 Task: Look for products in the category "First Aid & Outdoor Essentials" from Derma E only.
Action: Mouse moved to (236, 102)
Screenshot: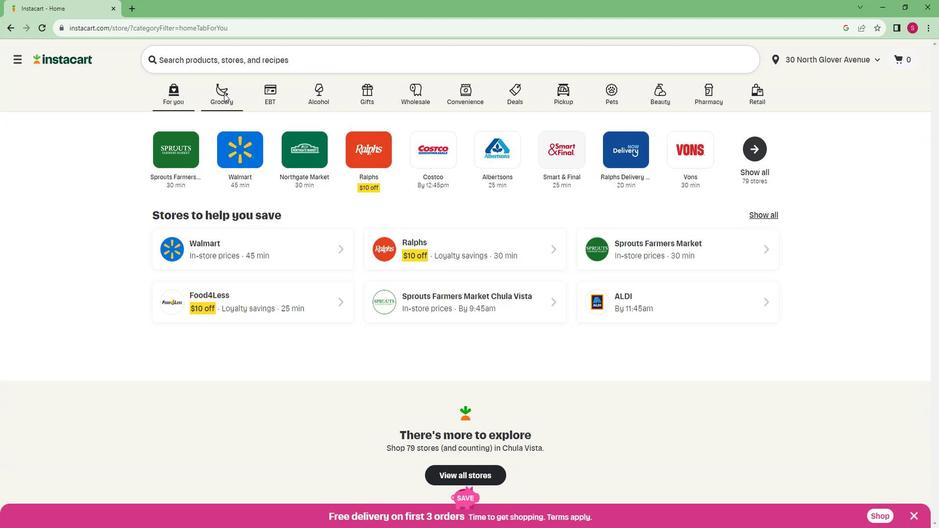 
Action: Mouse pressed left at (236, 102)
Screenshot: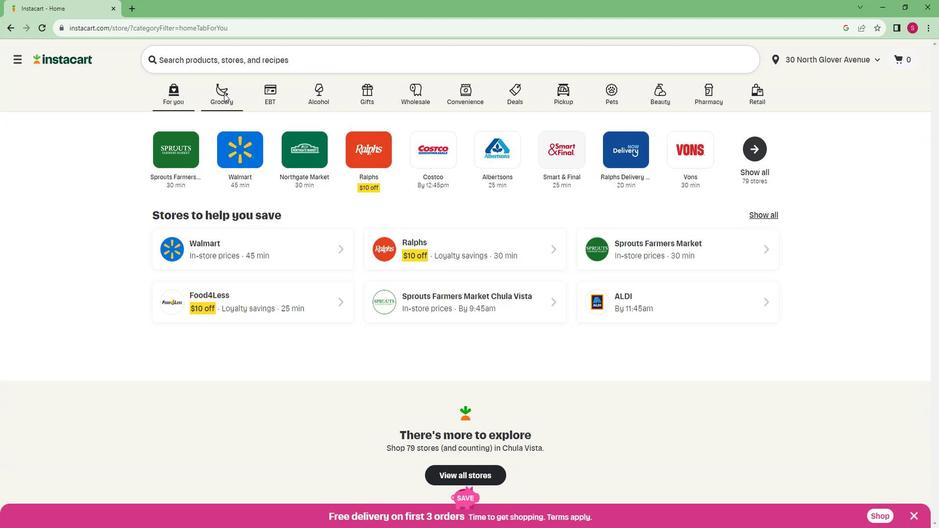 
Action: Mouse moved to (229, 272)
Screenshot: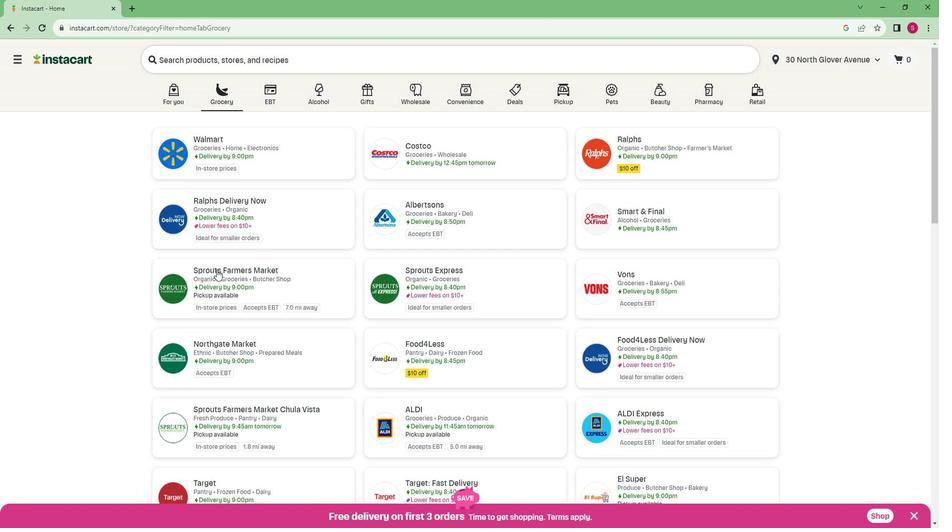 
Action: Mouse pressed left at (229, 272)
Screenshot: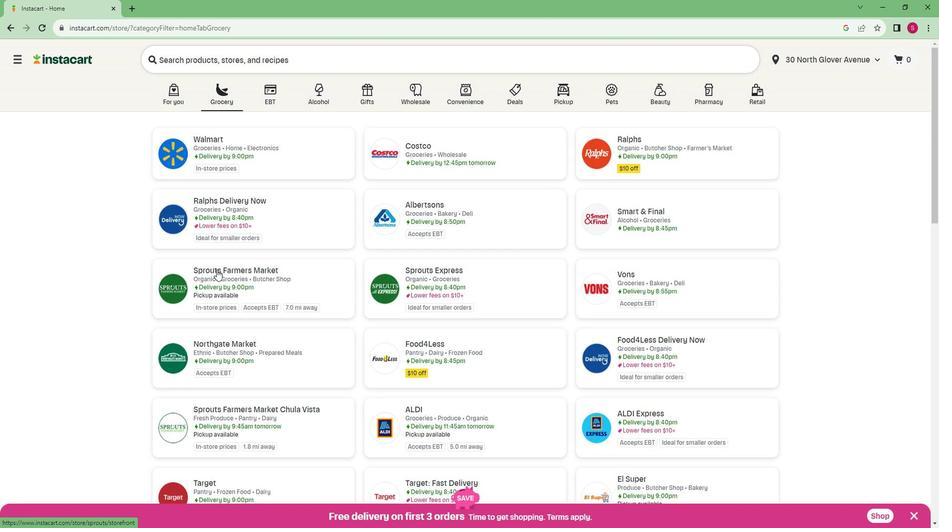
Action: Mouse moved to (45, 316)
Screenshot: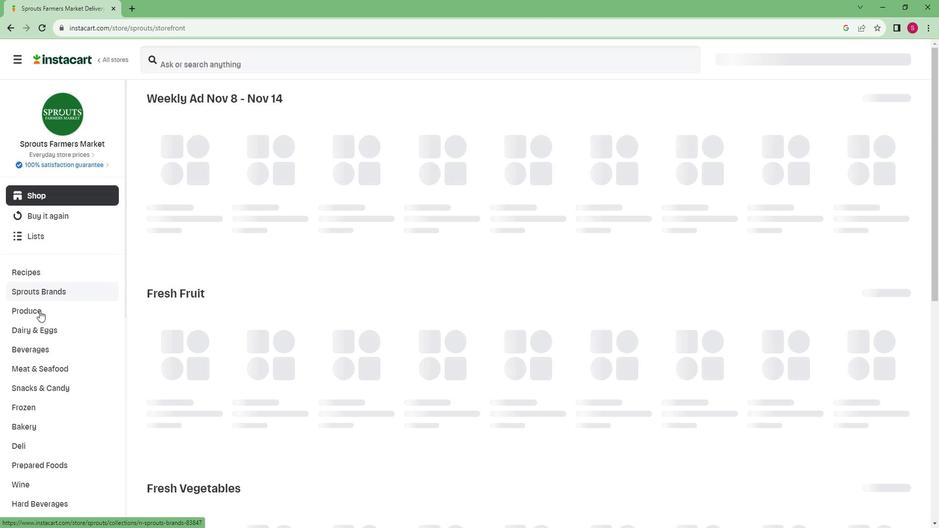
Action: Mouse scrolled (45, 315) with delta (0, 0)
Screenshot: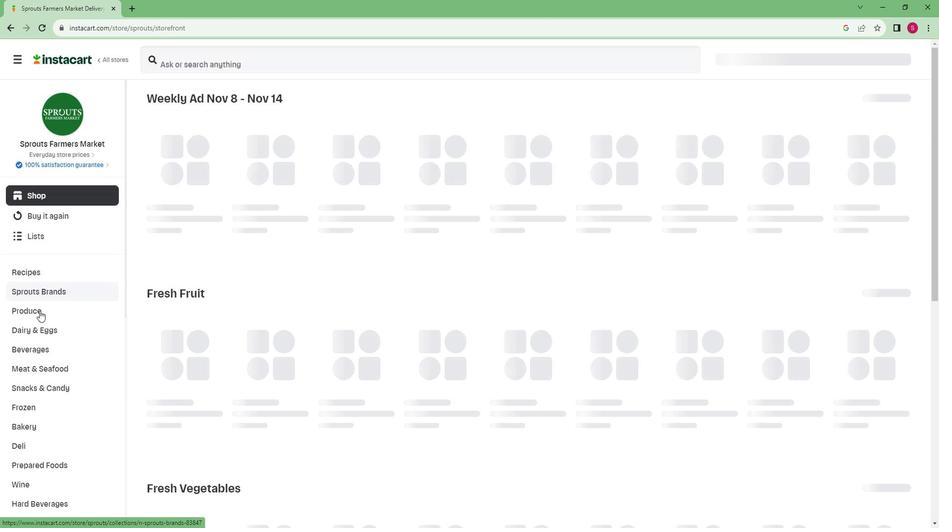 
Action: Mouse moved to (44, 317)
Screenshot: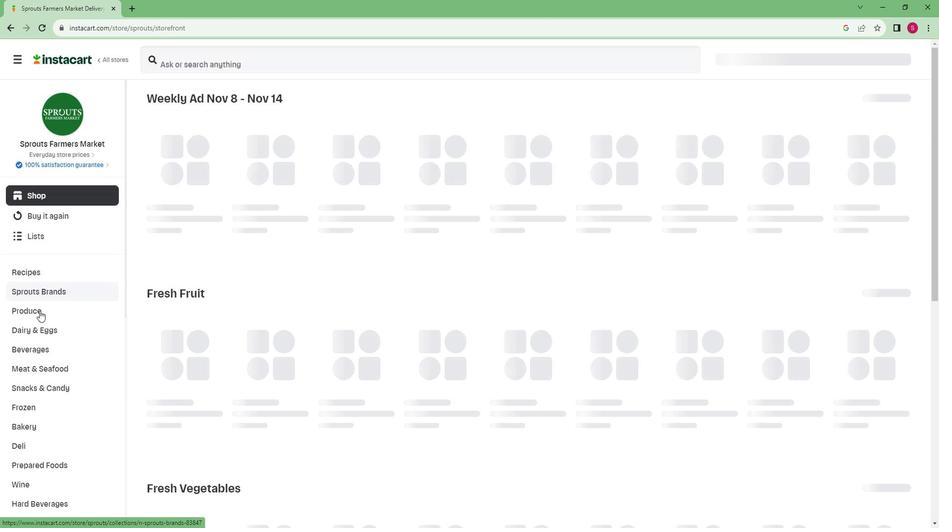 
Action: Mouse scrolled (44, 316) with delta (0, 0)
Screenshot: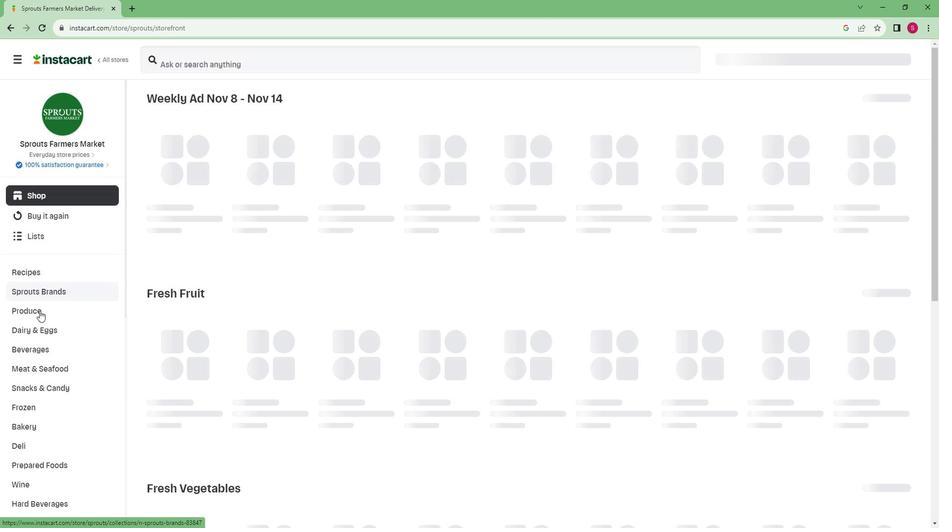 
Action: Mouse scrolled (44, 316) with delta (0, 0)
Screenshot: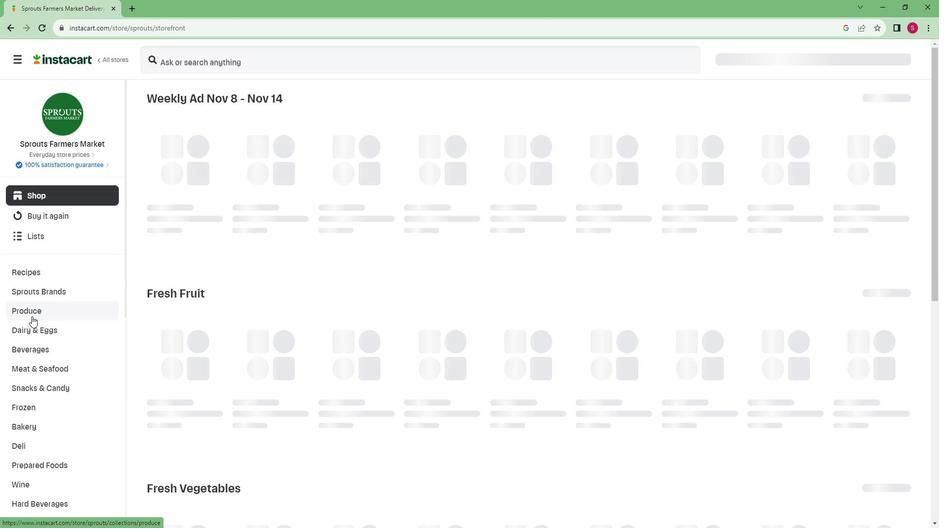 
Action: Mouse scrolled (44, 316) with delta (0, 0)
Screenshot: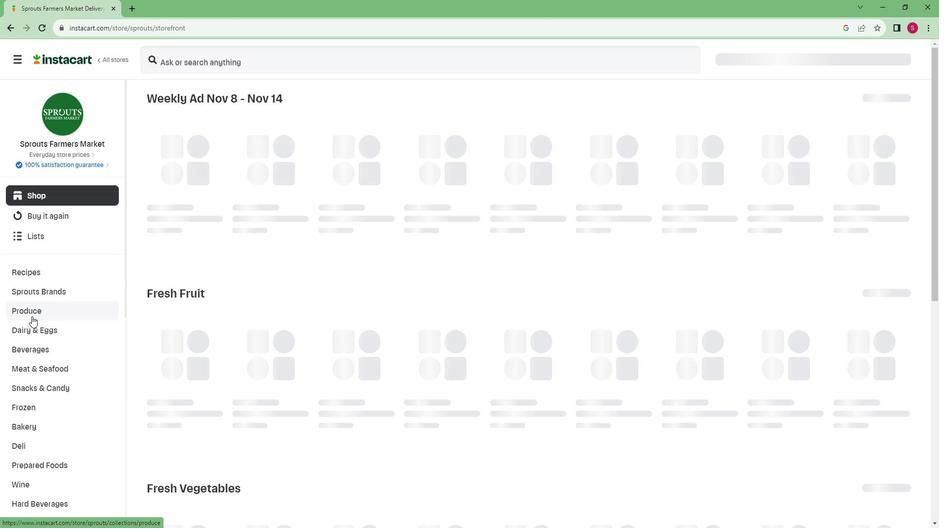 
Action: Mouse scrolled (44, 316) with delta (0, 0)
Screenshot: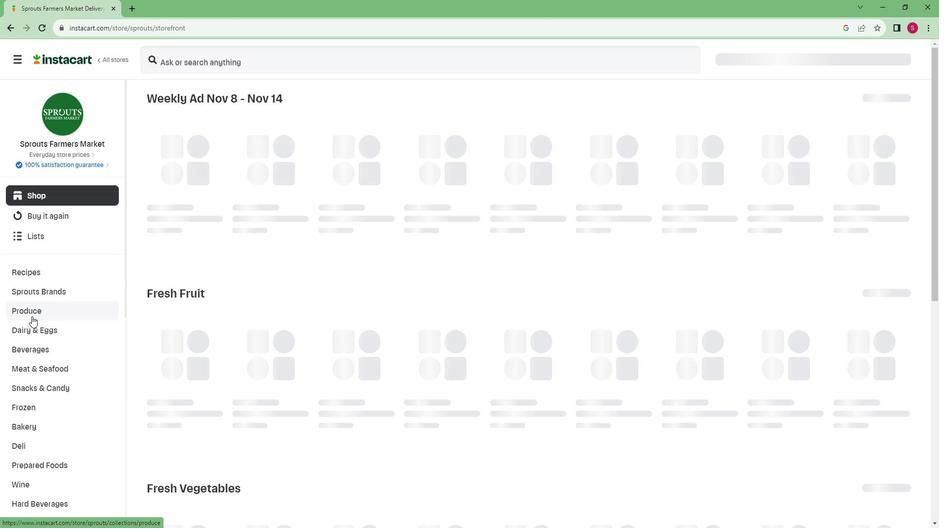 
Action: Mouse scrolled (44, 316) with delta (0, 0)
Screenshot: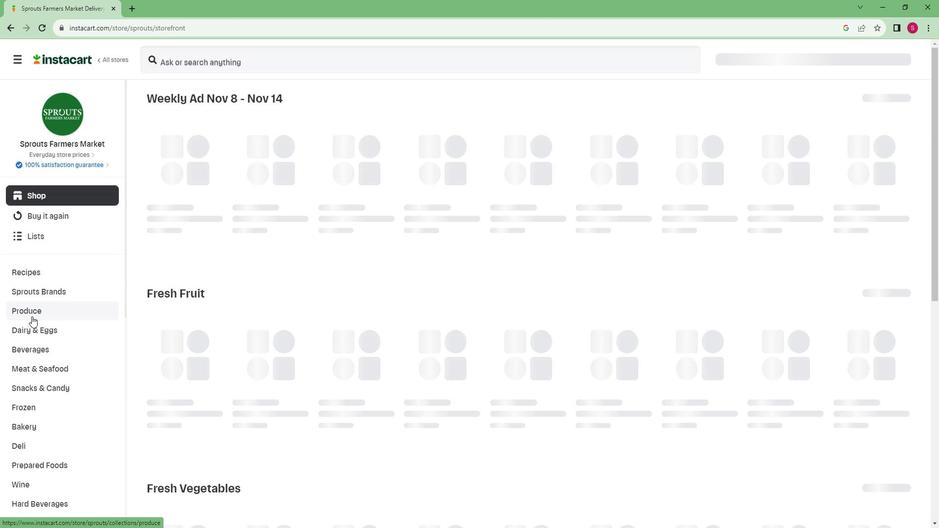 
Action: Mouse moved to (42, 312)
Screenshot: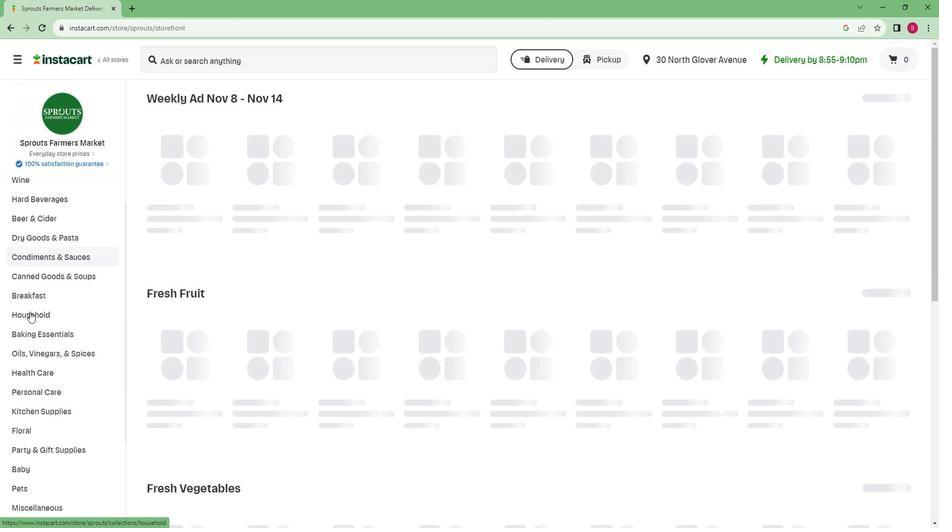 
Action: Mouse scrolled (42, 312) with delta (0, 0)
Screenshot: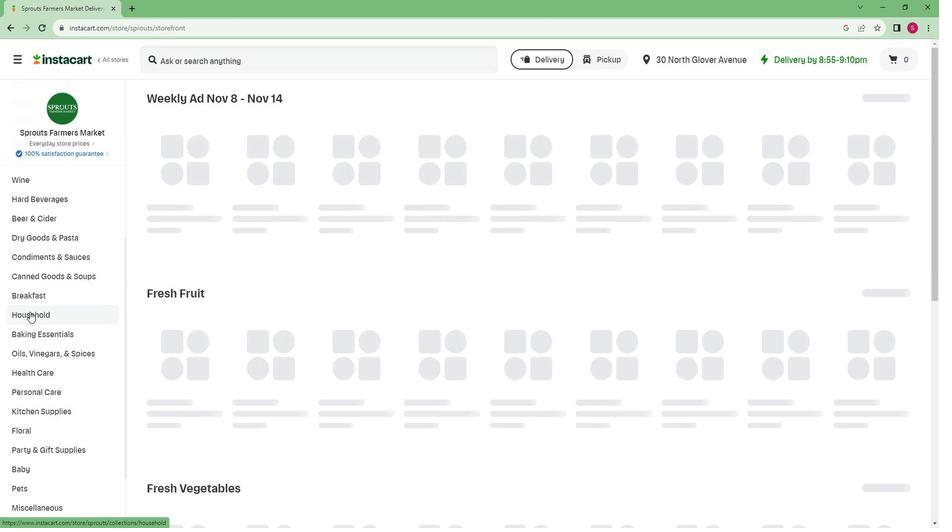 
Action: Mouse scrolled (42, 312) with delta (0, 0)
Screenshot: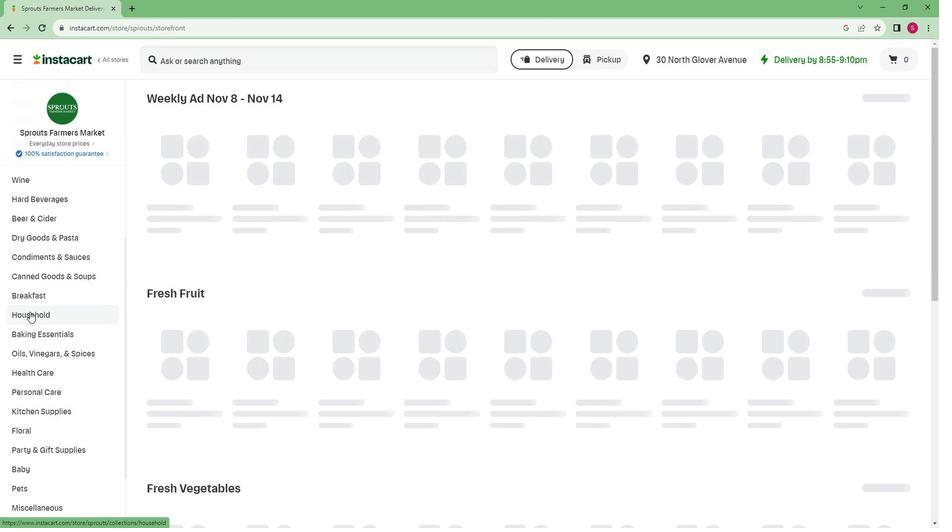 
Action: Mouse scrolled (42, 312) with delta (0, 0)
Screenshot: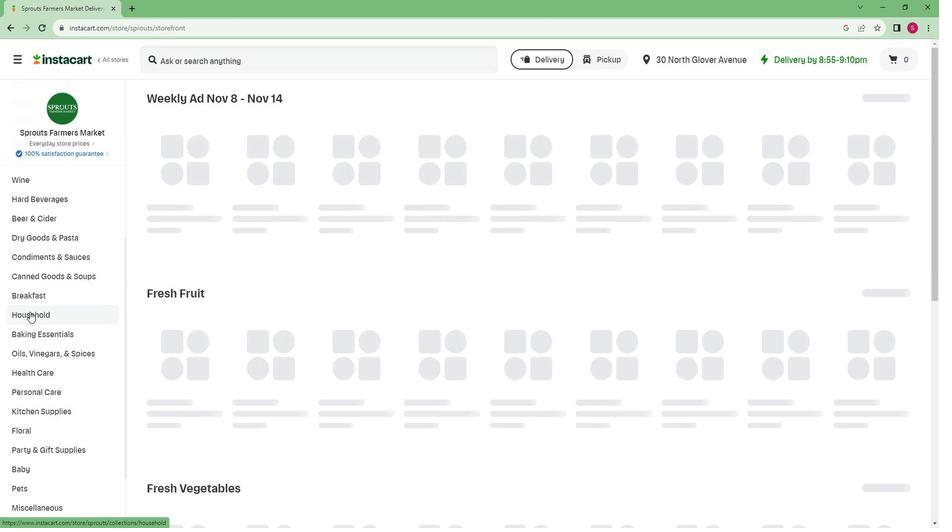 
Action: Mouse scrolled (42, 312) with delta (0, 0)
Screenshot: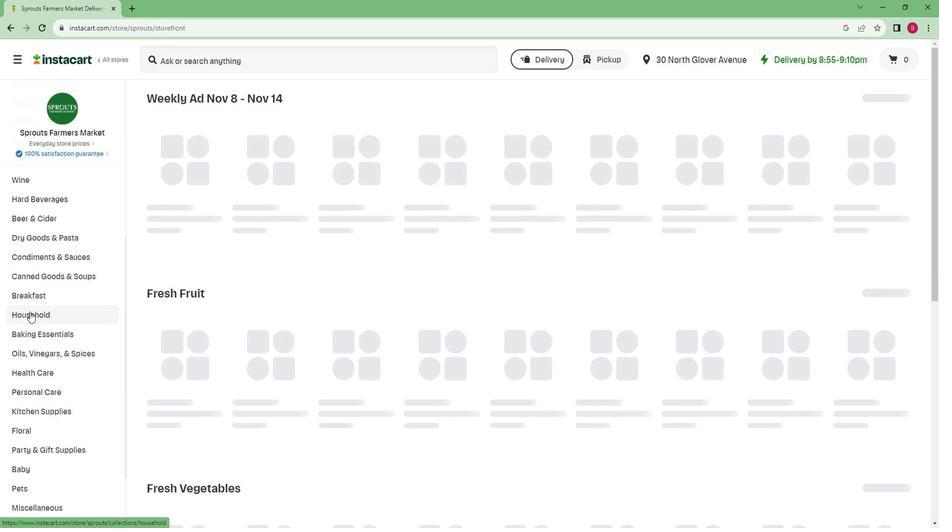 
Action: Mouse moved to (42, 312)
Screenshot: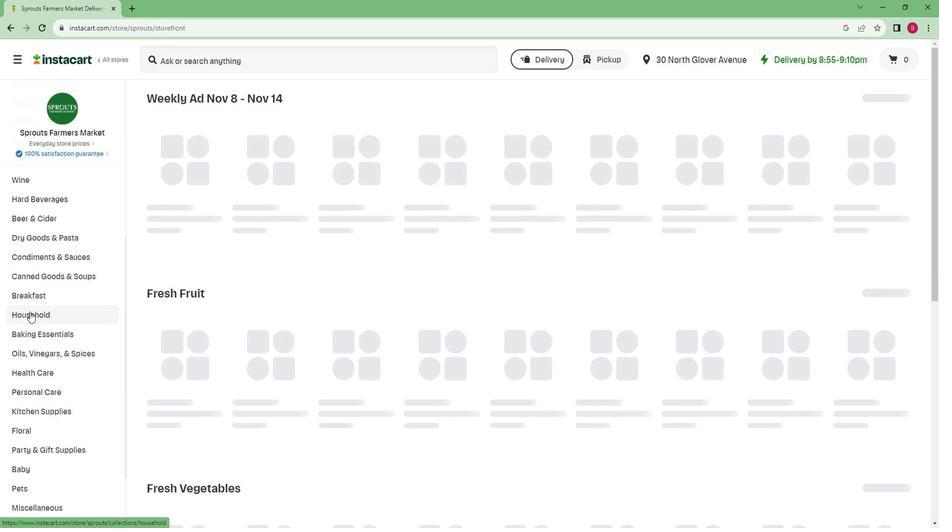 
Action: Mouse scrolled (42, 311) with delta (0, 0)
Screenshot: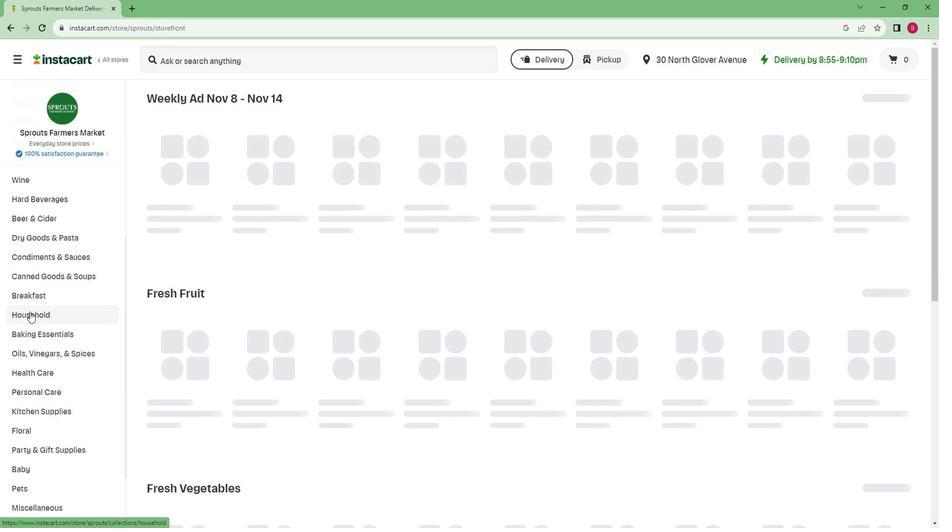 
Action: Mouse moved to (41, 312)
Screenshot: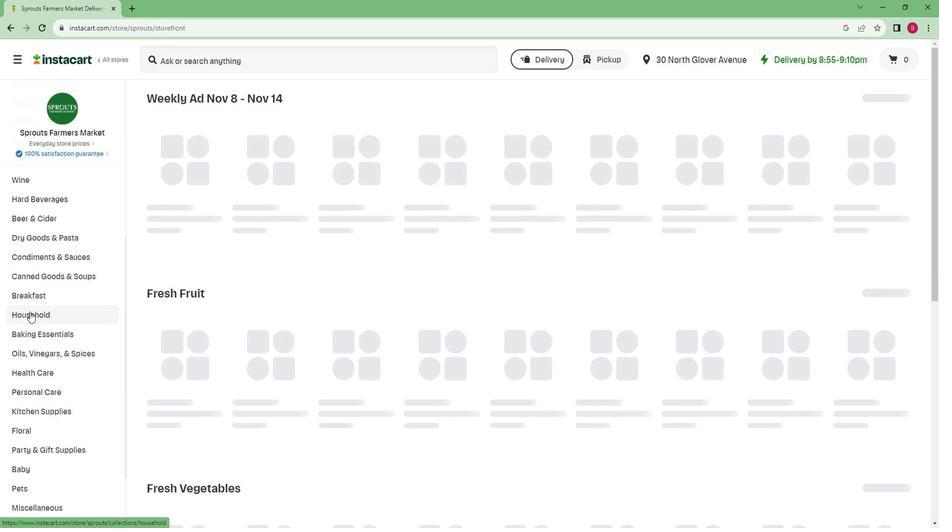
Action: Mouse scrolled (41, 311) with delta (0, 0)
Screenshot: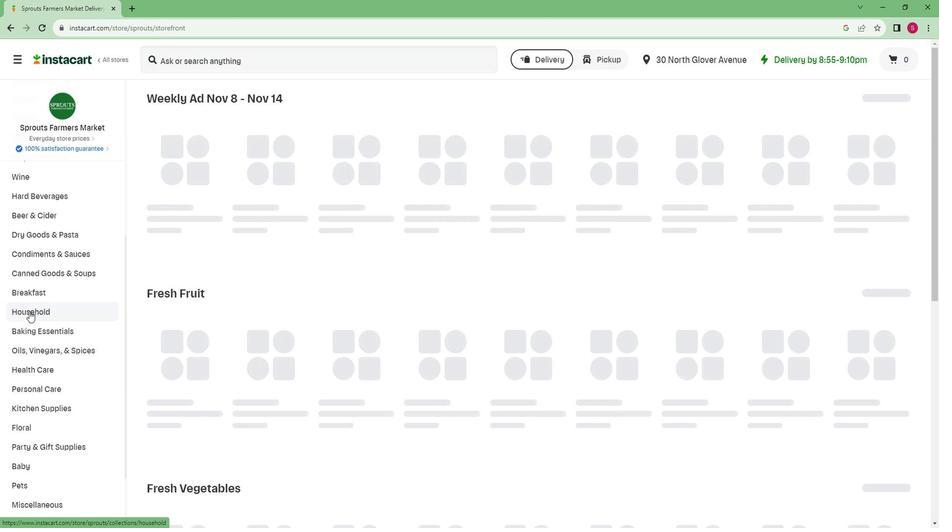 
Action: Mouse scrolled (41, 311) with delta (0, 0)
Screenshot: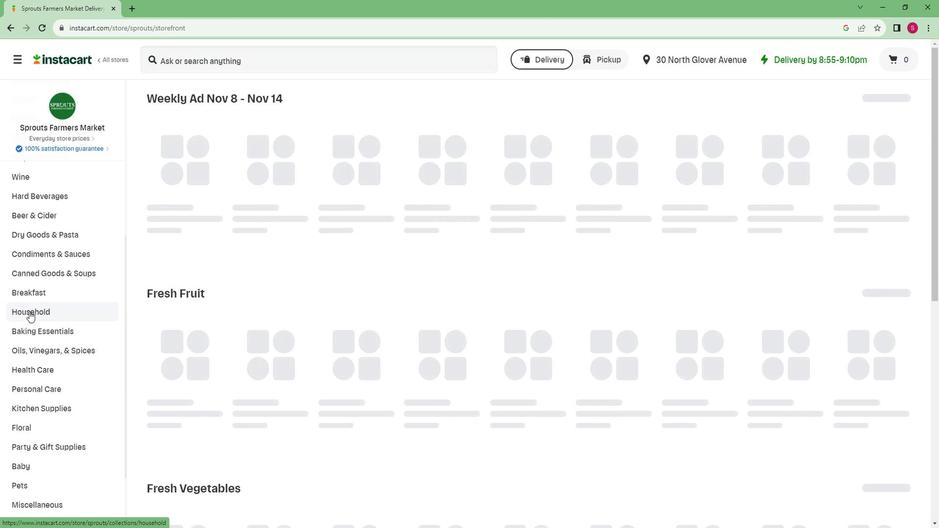 
Action: Mouse moved to (37, 490)
Screenshot: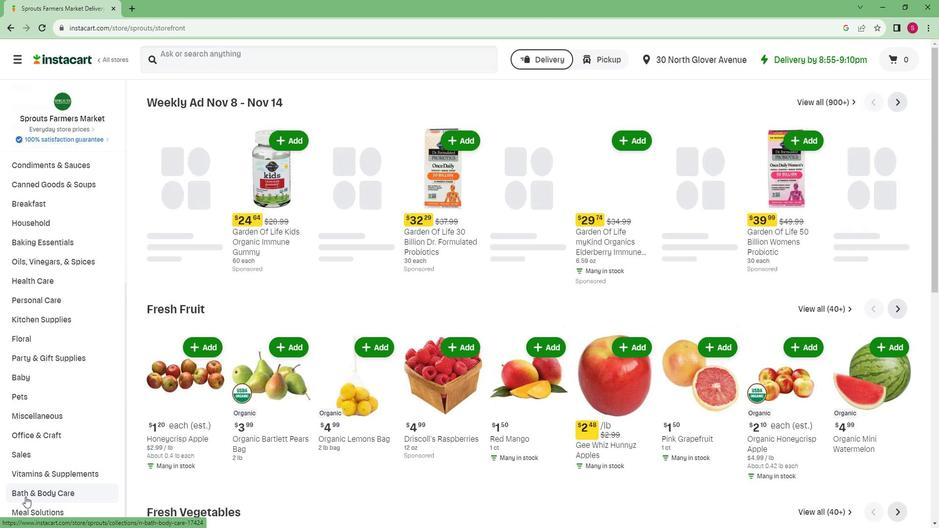 
Action: Mouse pressed left at (37, 490)
Screenshot: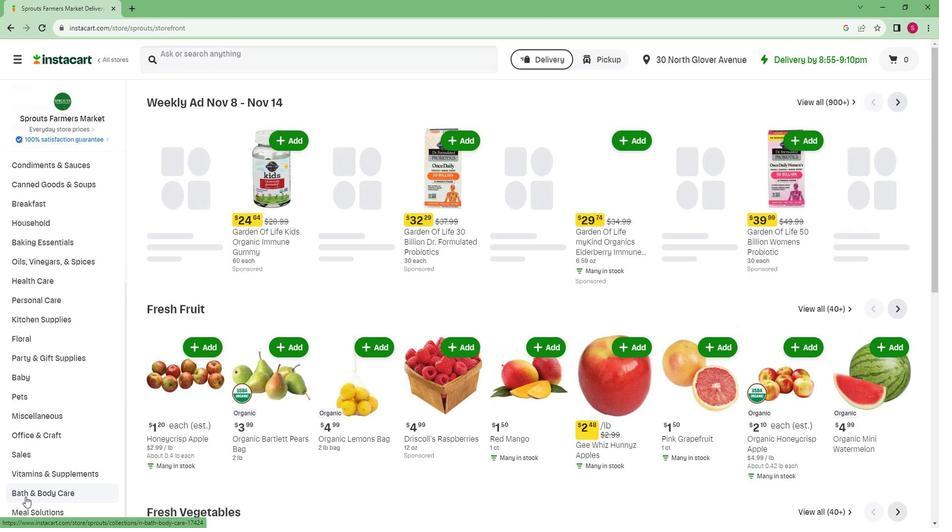 
Action: Mouse moved to (42, 469)
Screenshot: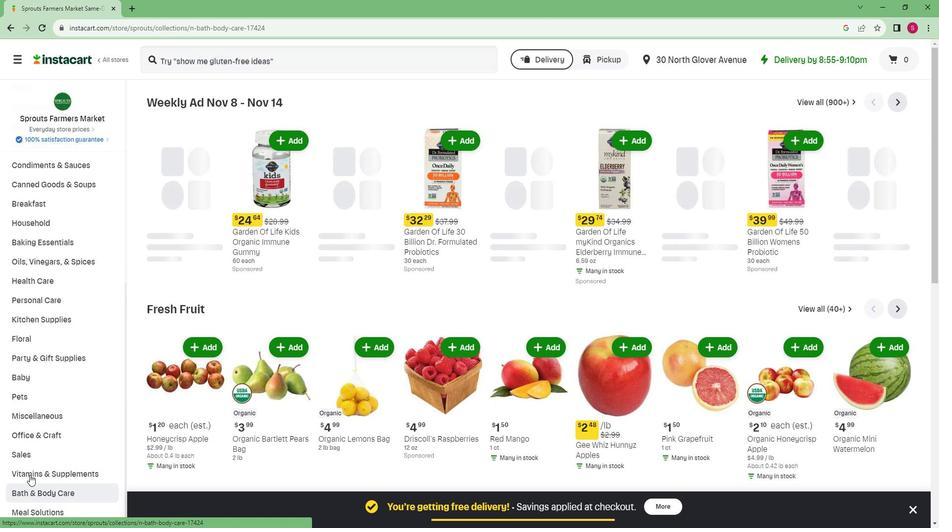 
Action: Mouse scrolled (42, 469) with delta (0, 0)
Screenshot: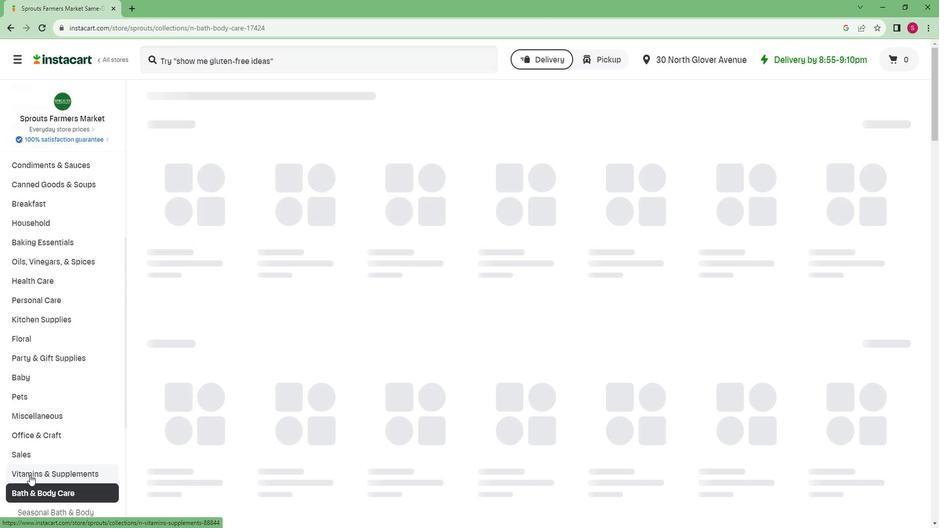 
Action: Mouse scrolled (42, 469) with delta (0, 0)
Screenshot: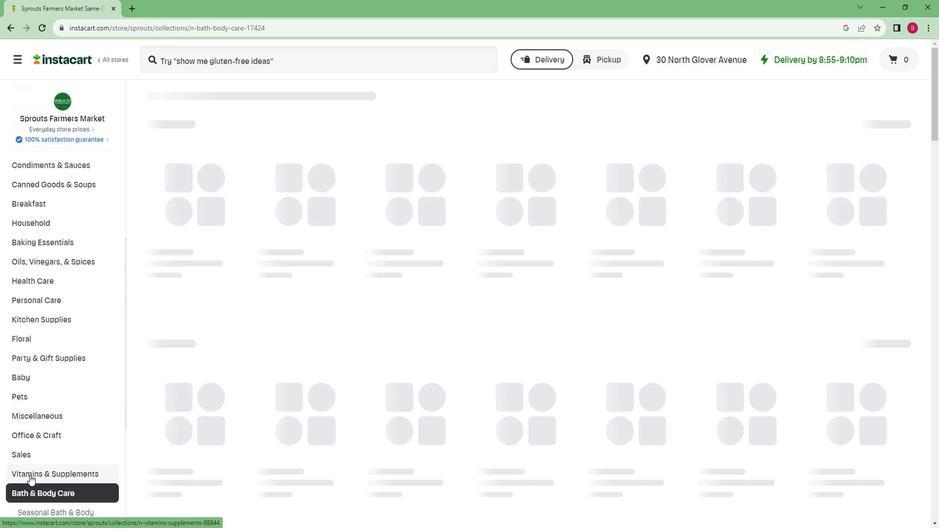 
Action: Mouse scrolled (42, 469) with delta (0, 0)
Screenshot: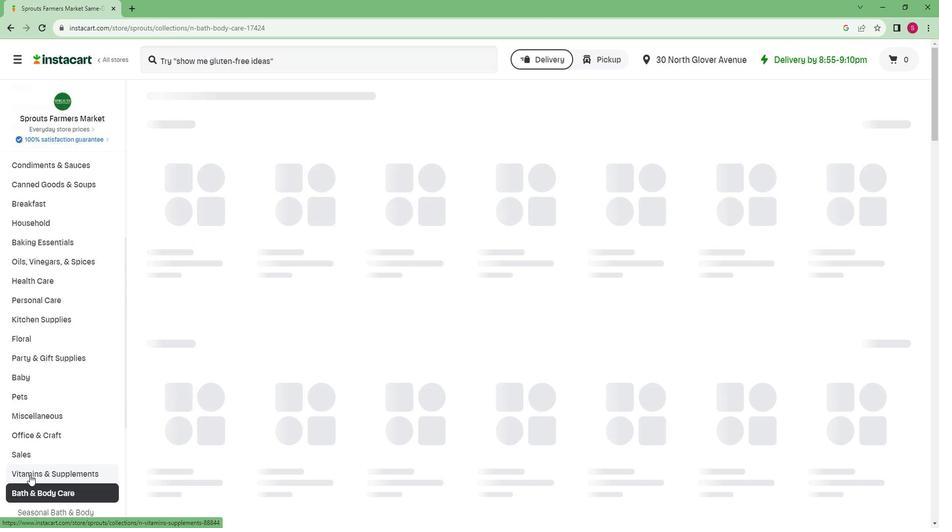 
Action: Mouse scrolled (42, 469) with delta (0, 0)
Screenshot: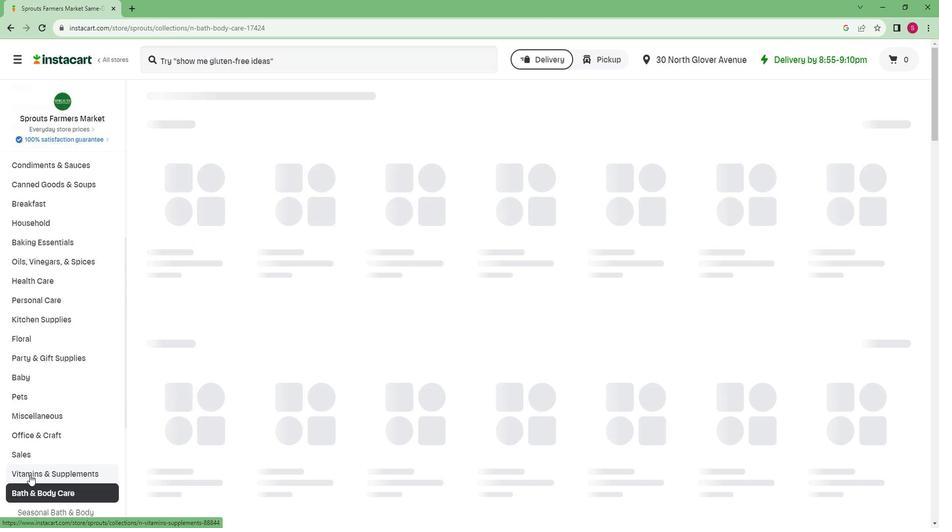 
Action: Mouse scrolled (42, 469) with delta (0, 0)
Screenshot: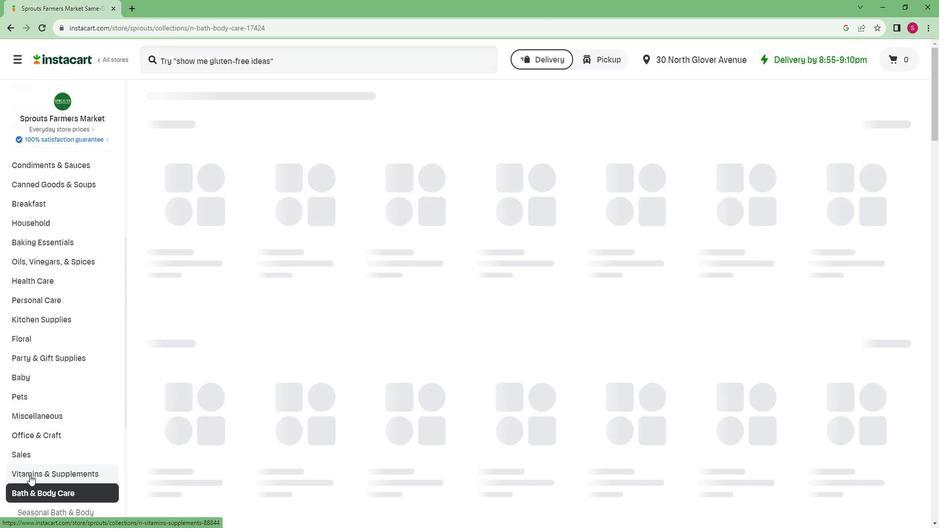 
Action: Mouse moved to (42, 467)
Screenshot: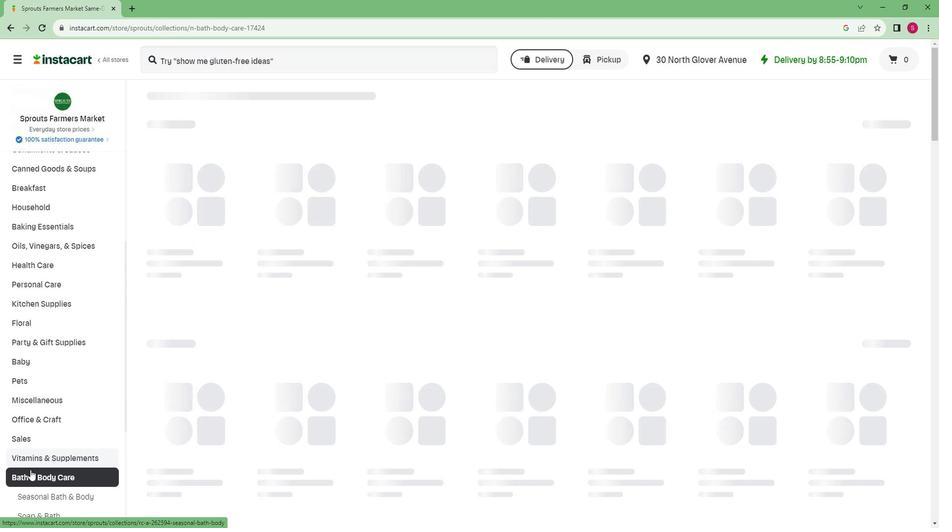 
Action: Mouse scrolled (42, 467) with delta (0, 0)
Screenshot: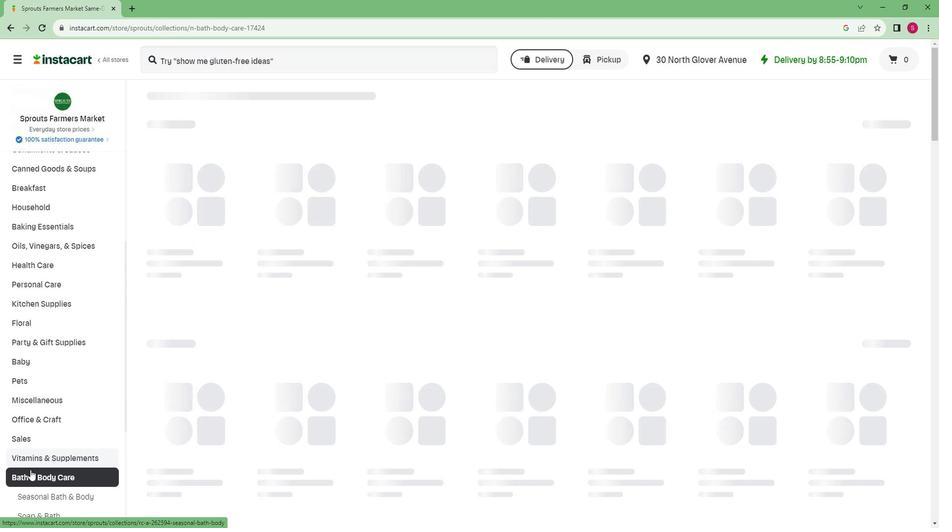 
Action: Mouse moved to (42, 464)
Screenshot: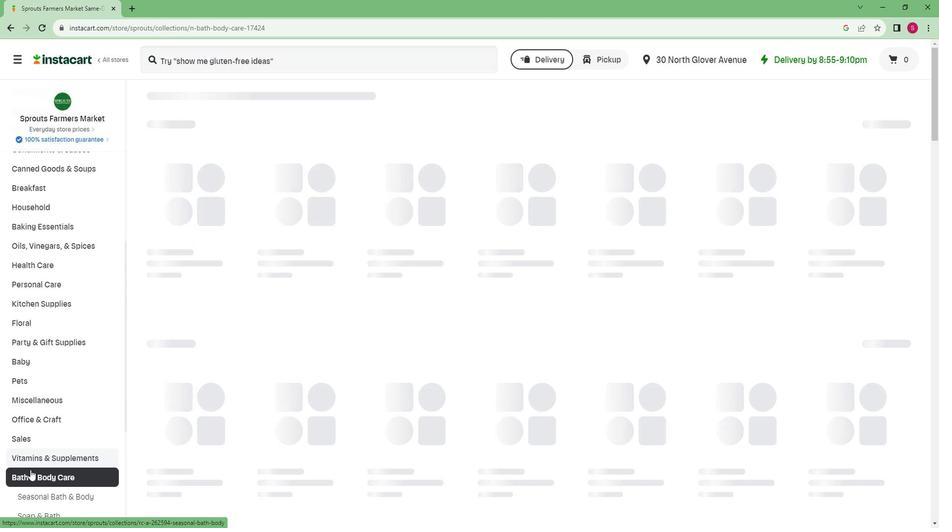 
Action: Mouse scrolled (42, 464) with delta (0, 0)
Screenshot: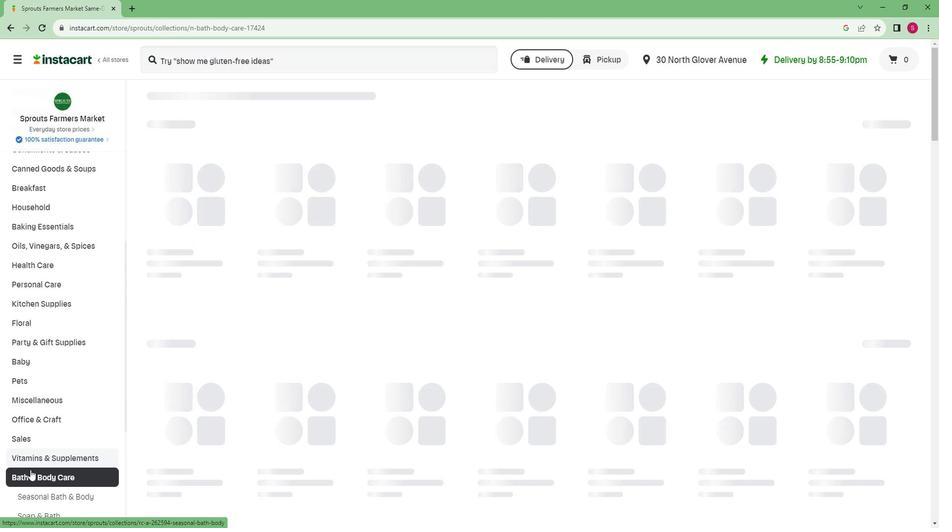
Action: Mouse moved to (42, 441)
Screenshot: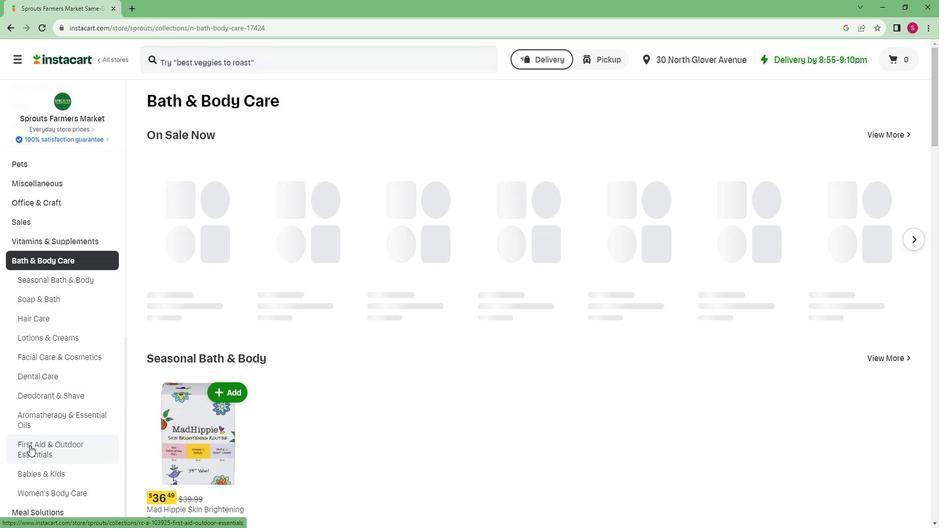 
Action: Mouse pressed left at (42, 441)
Screenshot: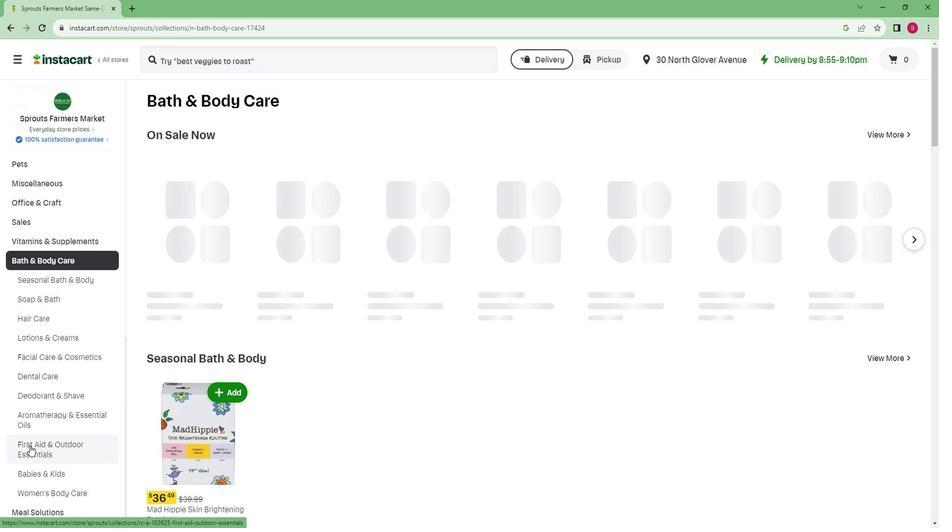 
Action: Mouse moved to (246, 151)
Screenshot: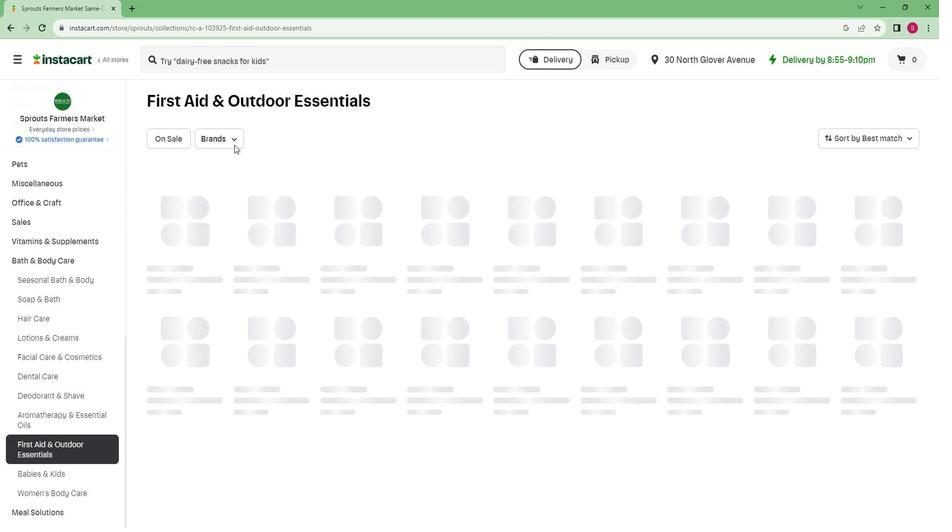
Action: Mouse pressed left at (246, 151)
Screenshot: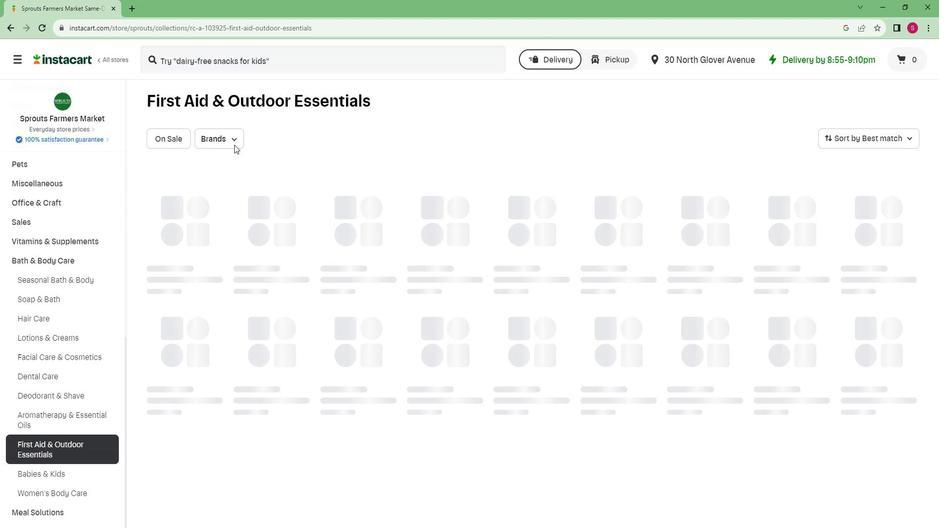 
Action: Mouse moved to (239, 291)
Screenshot: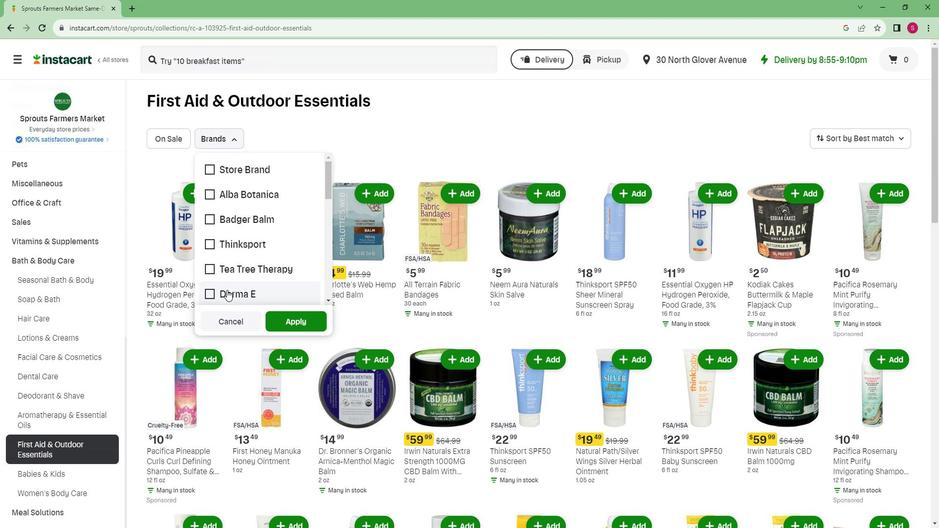 
Action: Mouse pressed left at (239, 291)
Screenshot: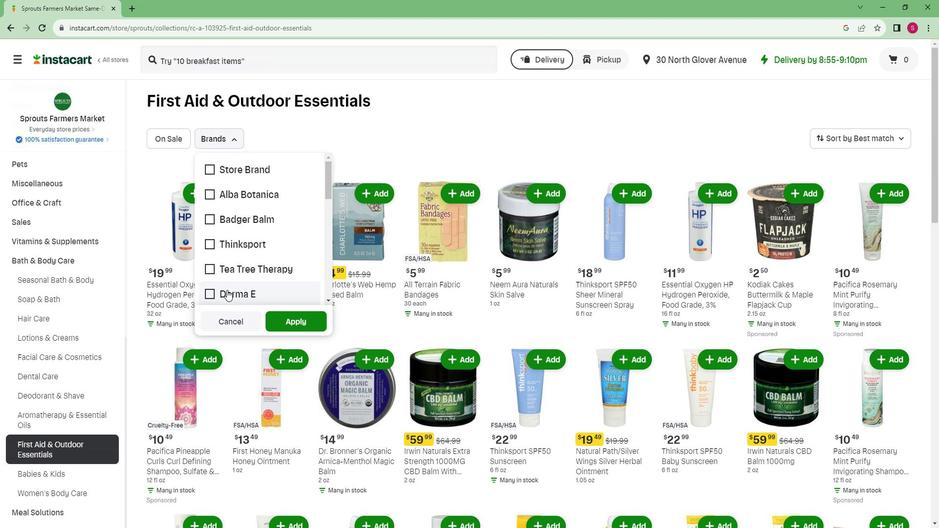 
Action: Mouse moved to (304, 317)
Screenshot: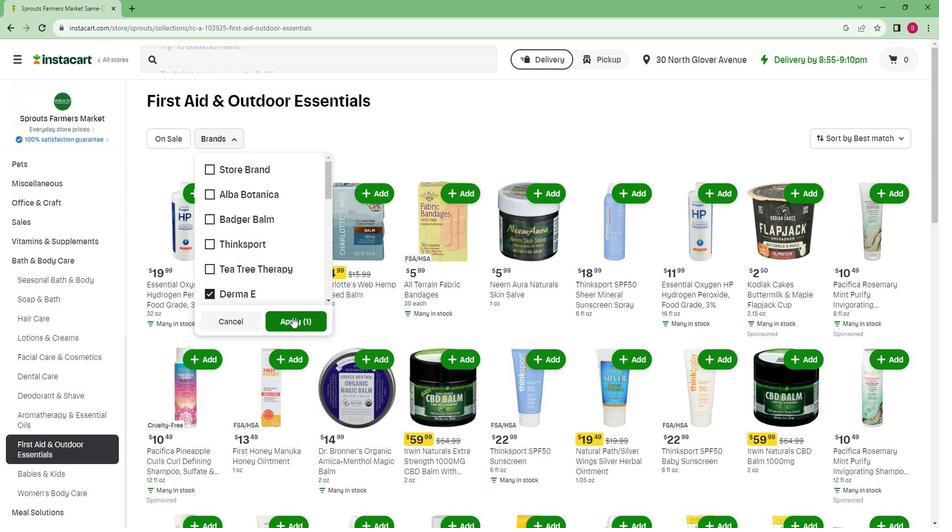 
Action: Mouse pressed left at (304, 317)
Screenshot: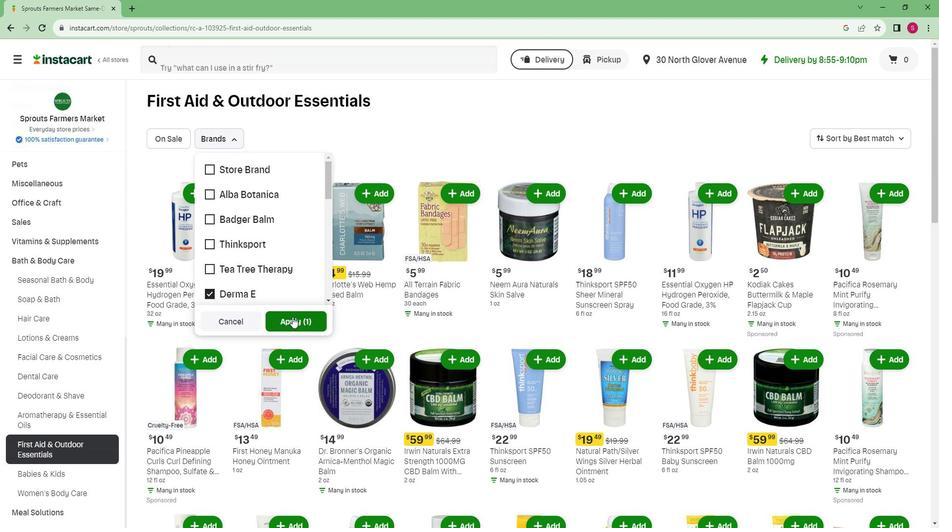 
